 Task: Toggle the option "Show systray icon" to customize the look and feel of the interface.
Action: Mouse moved to (122, 18)
Screenshot: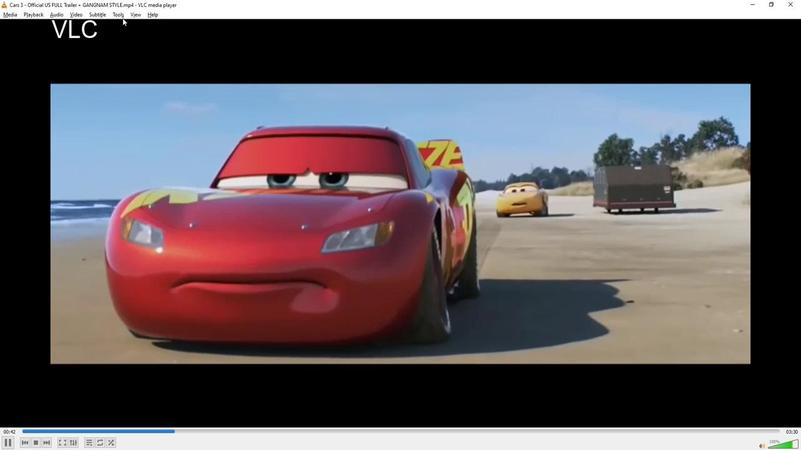 
Action: Mouse pressed left at (122, 18)
Screenshot: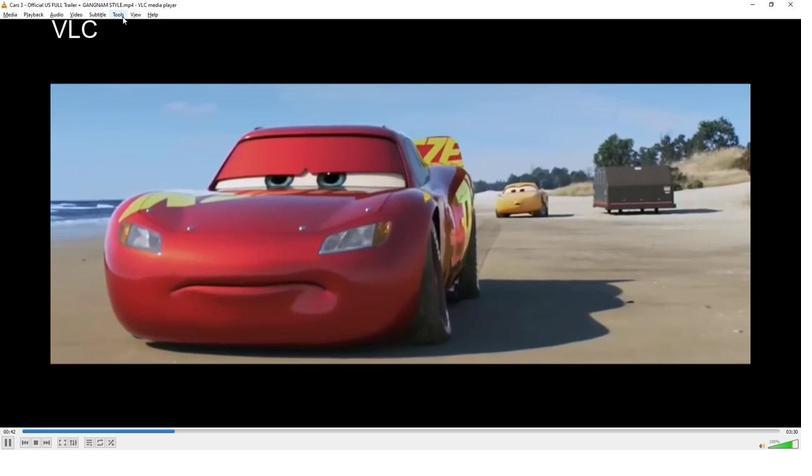 
Action: Mouse moved to (145, 115)
Screenshot: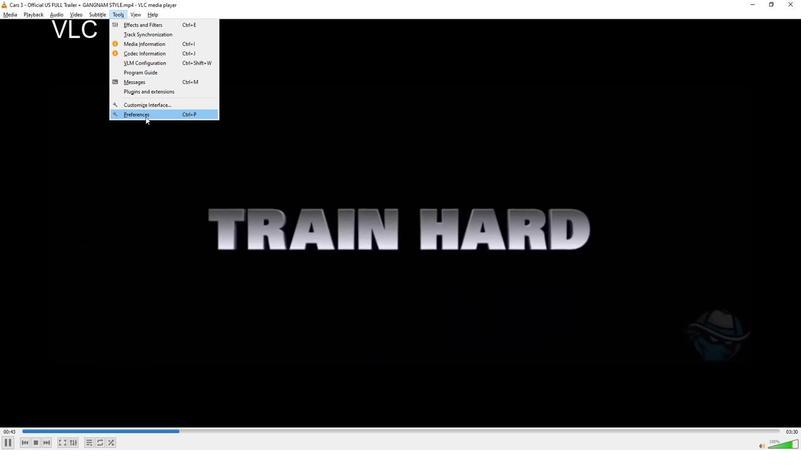 
Action: Mouse pressed left at (145, 115)
Screenshot: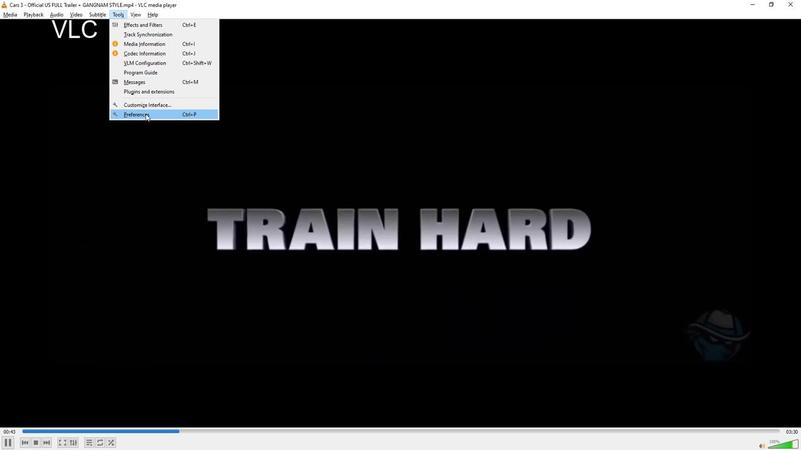 
Action: Mouse moved to (416, 224)
Screenshot: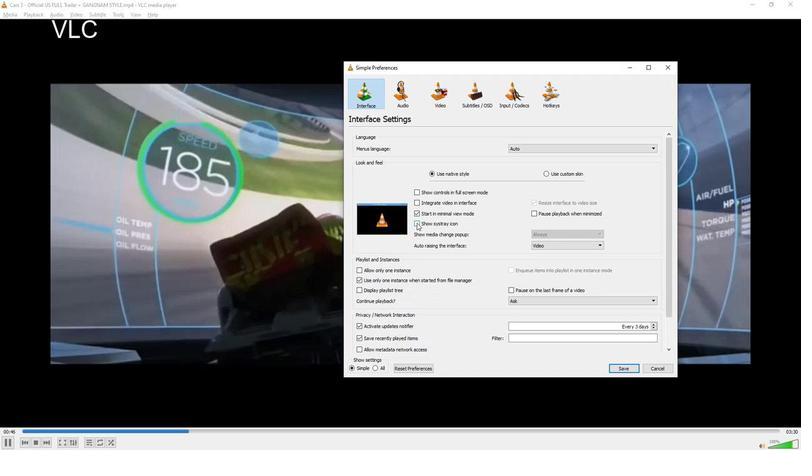 
Action: Mouse pressed left at (416, 224)
Screenshot: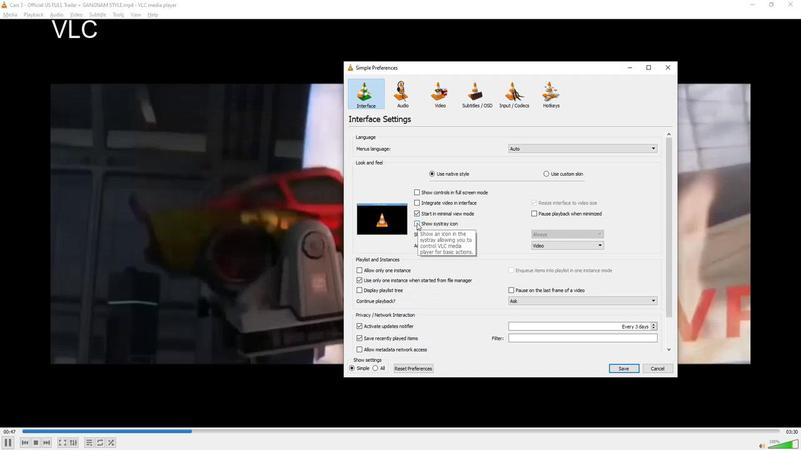 
Action: Mouse moved to (533, 374)
Screenshot: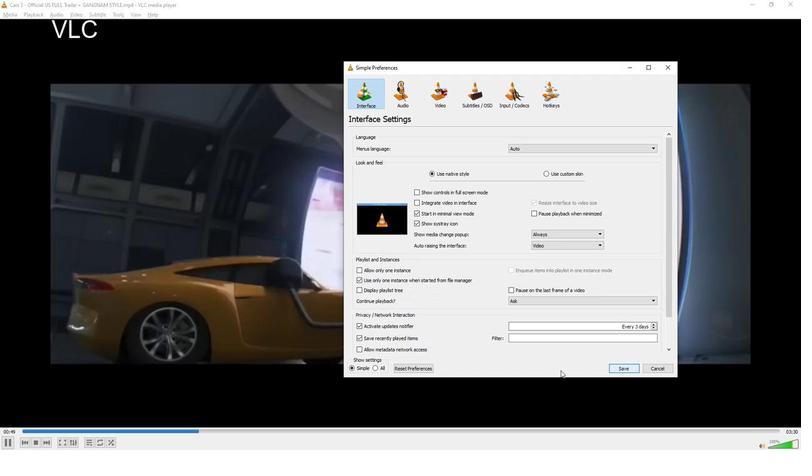 
